 Task: Filter workflow runs by ".yml" in the repository "Javascript".
Action: Mouse moved to (897, 216)
Screenshot: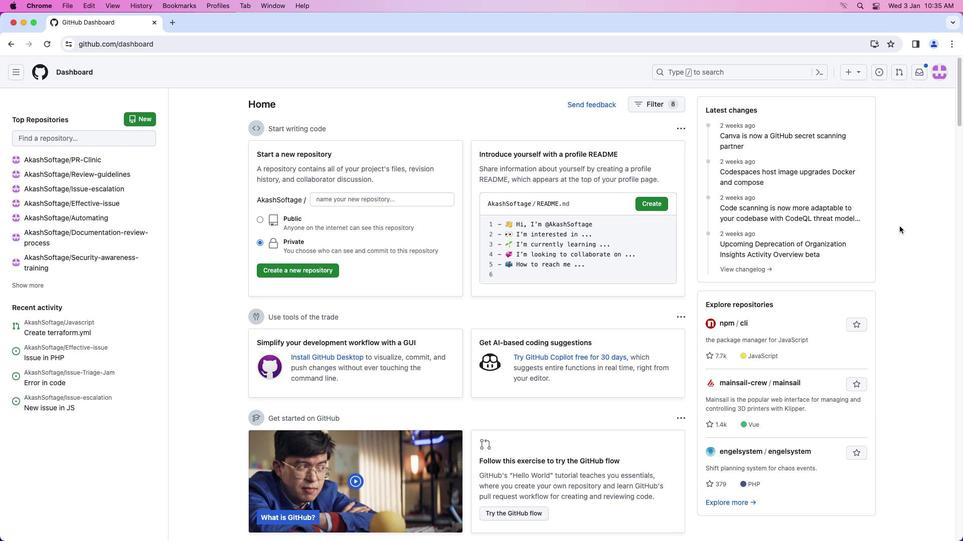
Action: Mouse pressed left at (897, 216)
Screenshot: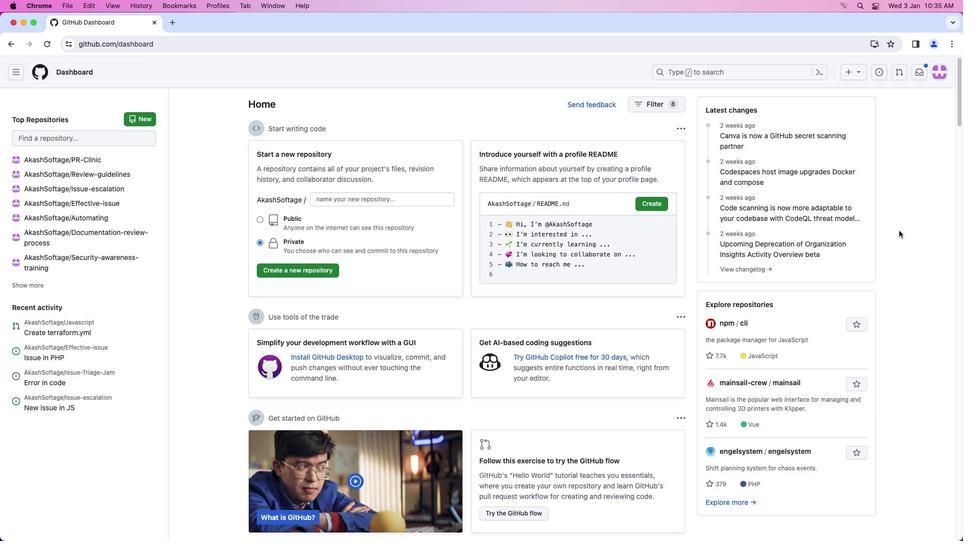 
Action: Mouse moved to (944, 73)
Screenshot: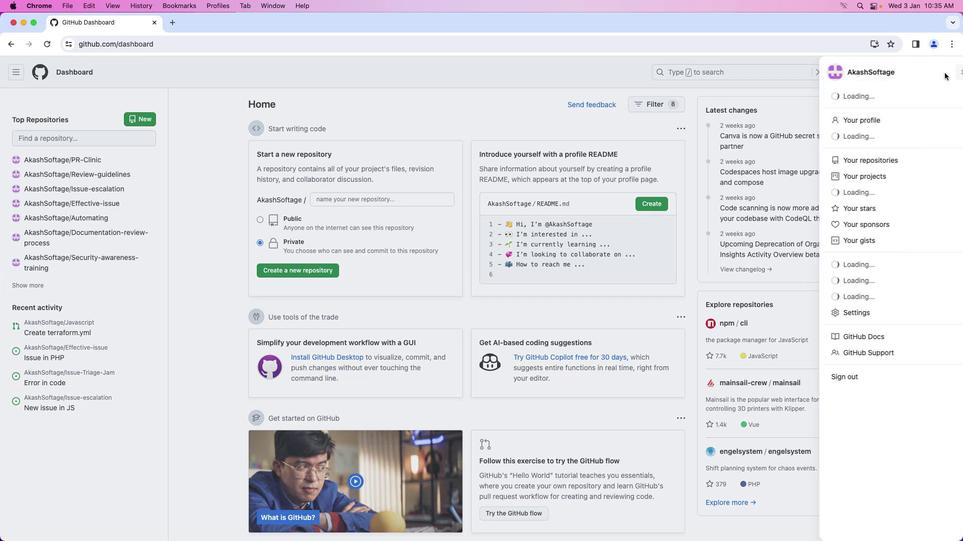 
Action: Mouse pressed left at (944, 73)
Screenshot: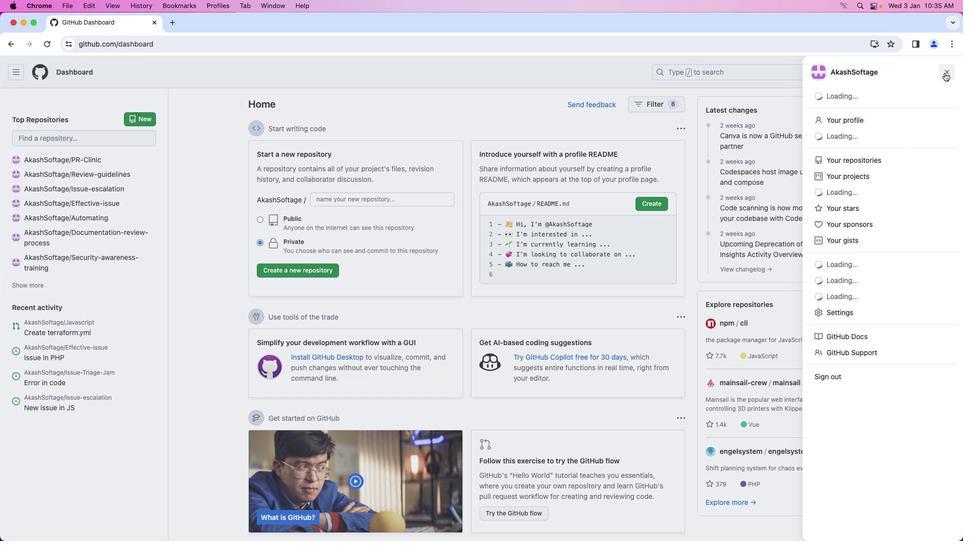 
Action: Mouse moved to (917, 158)
Screenshot: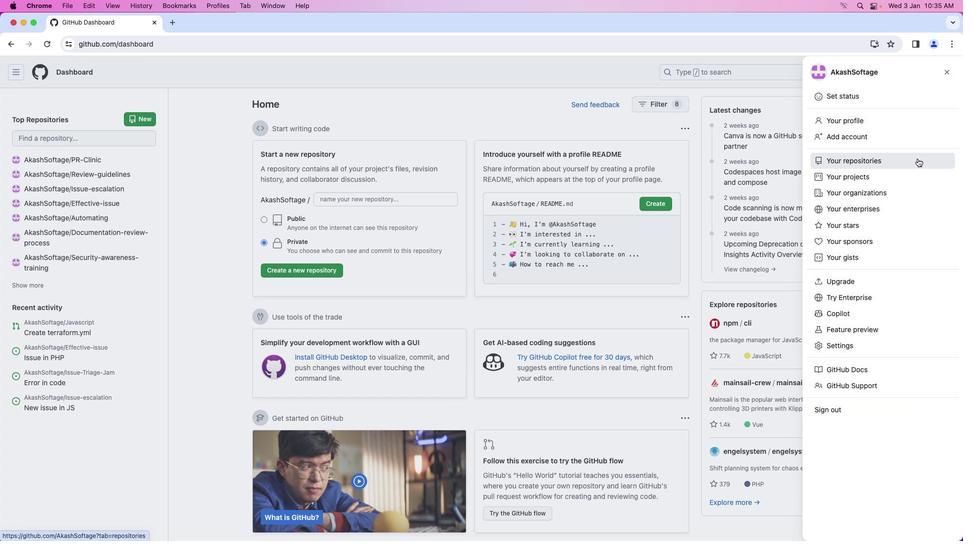 
Action: Mouse pressed left at (917, 158)
Screenshot: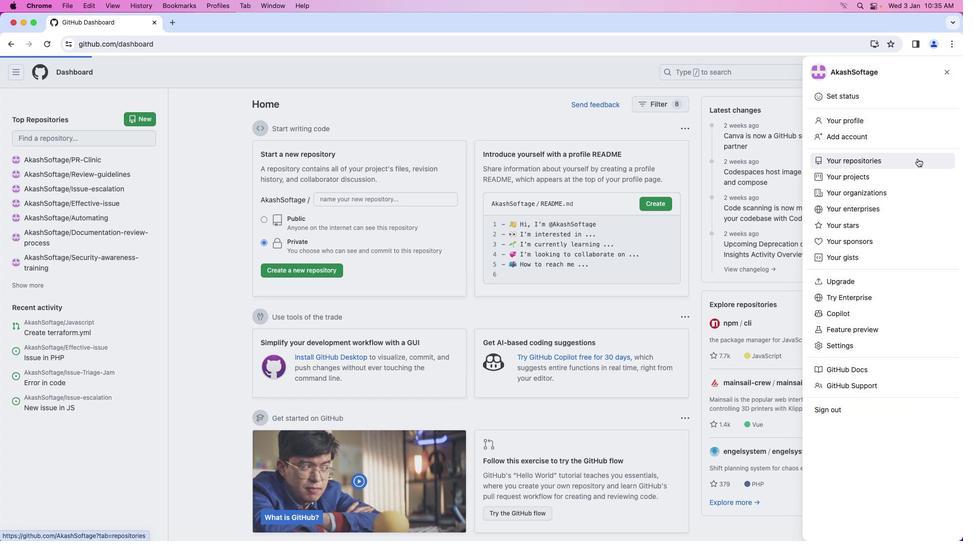 
Action: Mouse moved to (357, 168)
Screenshot: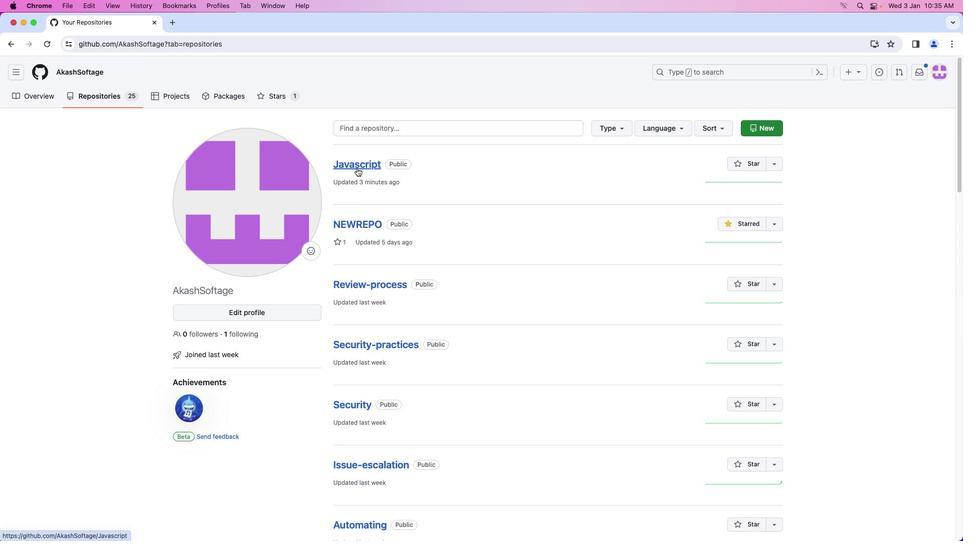 
Action: Mouse pressed left at (357, 168)
Screenshot: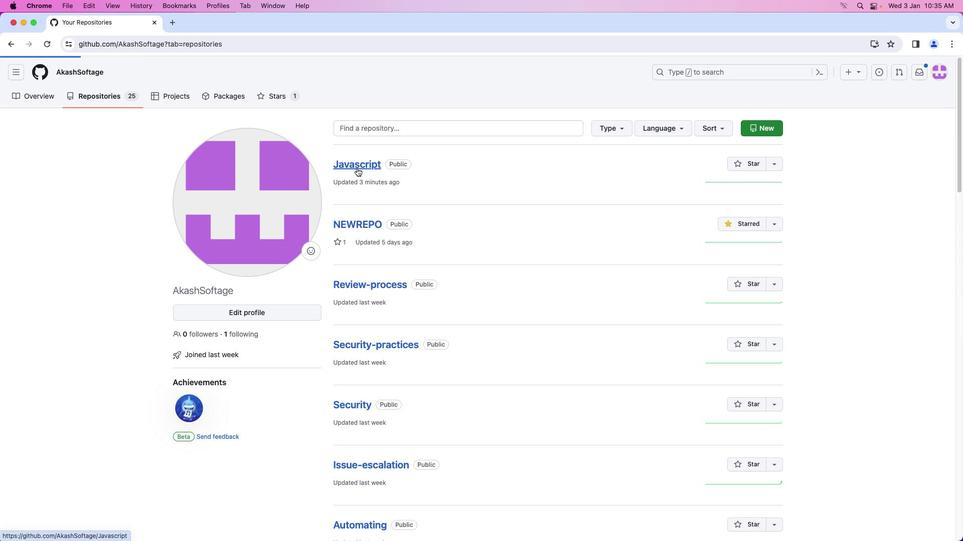 
Action: Mouse moved to (208, 97)
Screenshot: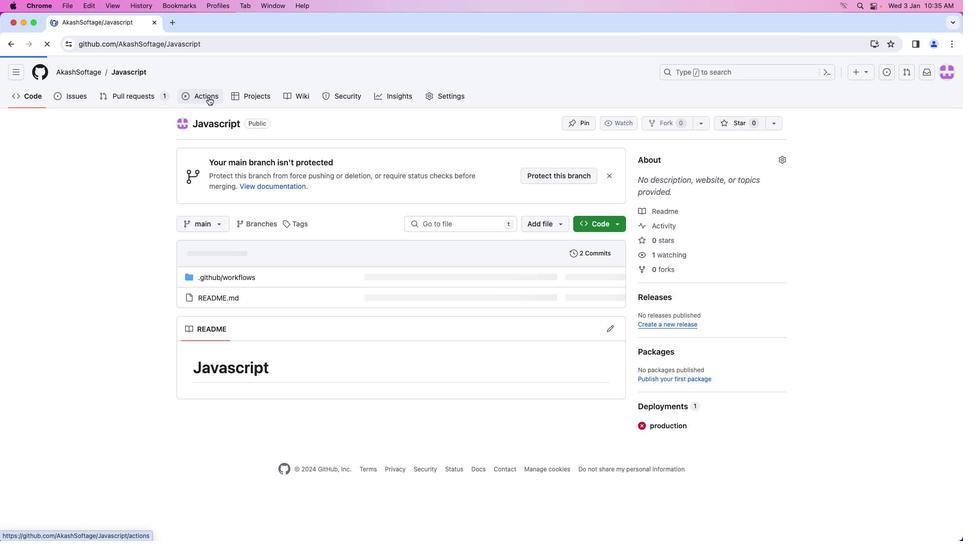 
Action: Mouse pressed left at (208, 97)
Screenshot: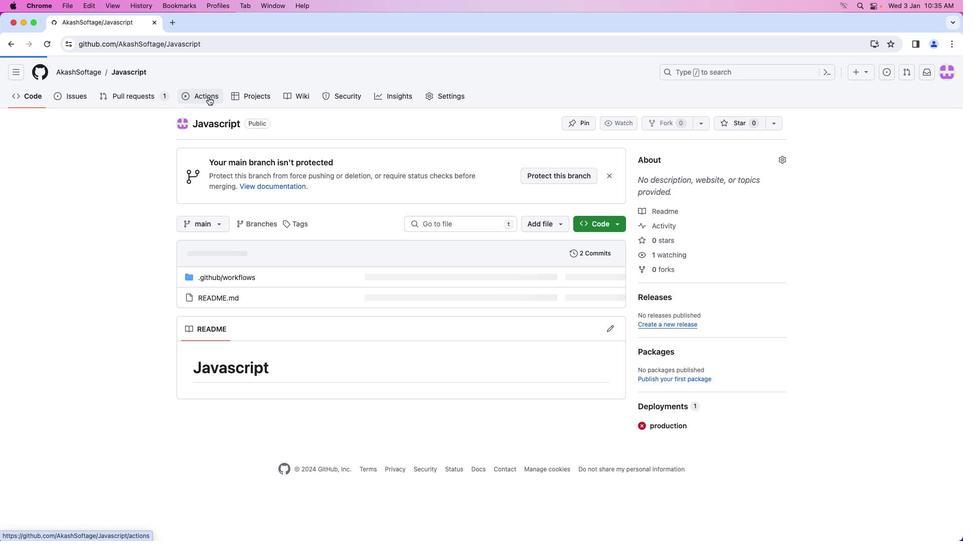 
Action: Mouse moved to (727, 124)
Screenshot: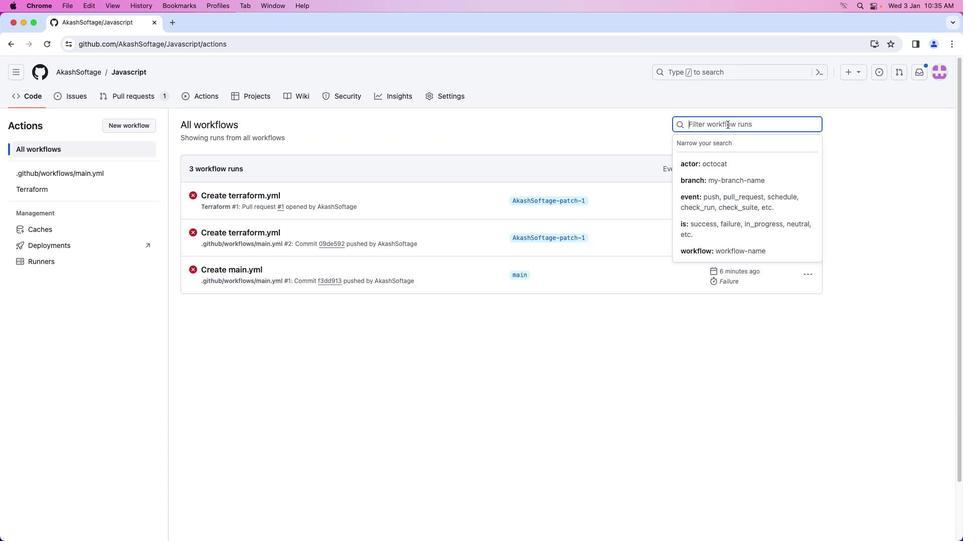 
Action: Mouse pressed left at (727, 124)
Screenshot: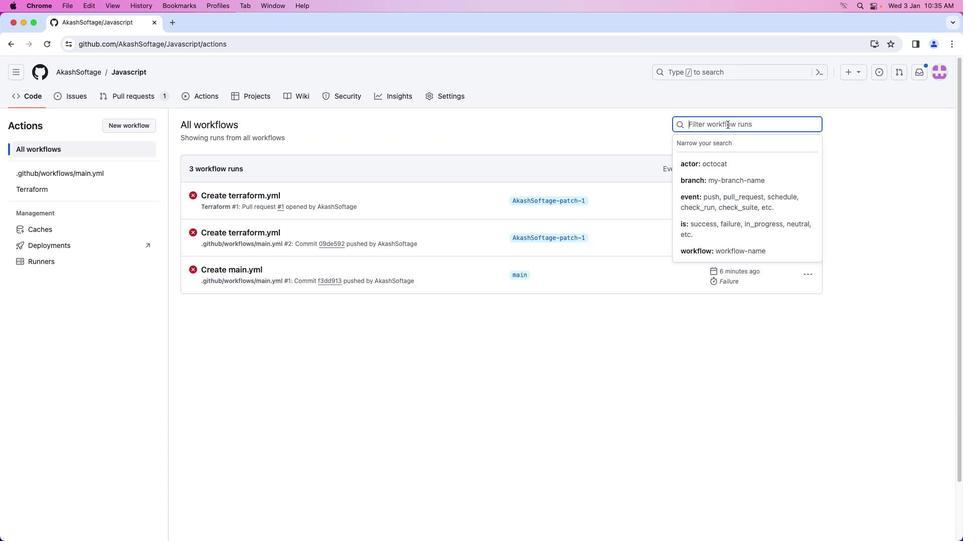 
Action: Mouse moved to (727, 124)
Screenshot: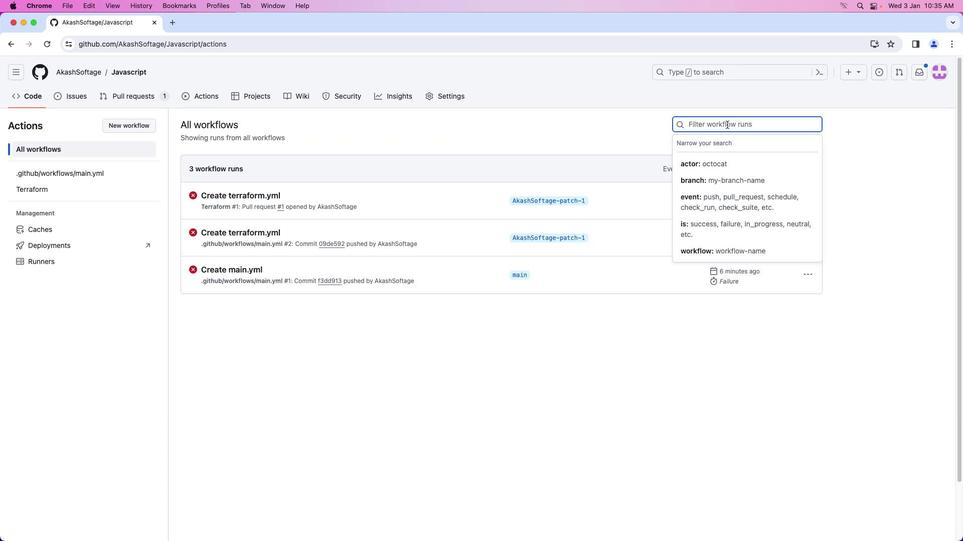
Action: Key pressed '.''y''m''l'Key.enter
Screenshot: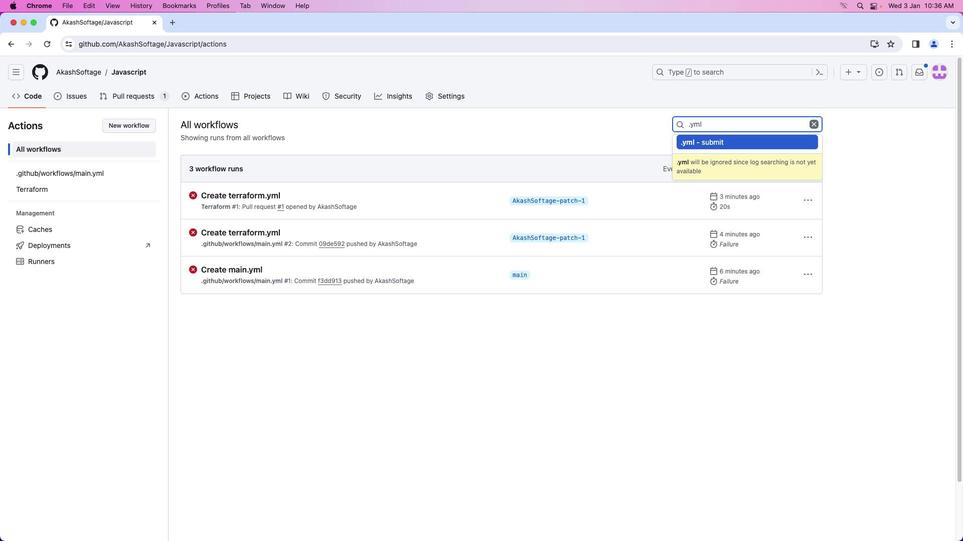
